 Task: Add the task  Create a feature for users to track and manage their reading lists to the section DevOps Dynamo in the project WorkFlow and add a Due Date to the respective task as 2023/08/28.
Action: Mouse moved to (545, 523)
Screenshot: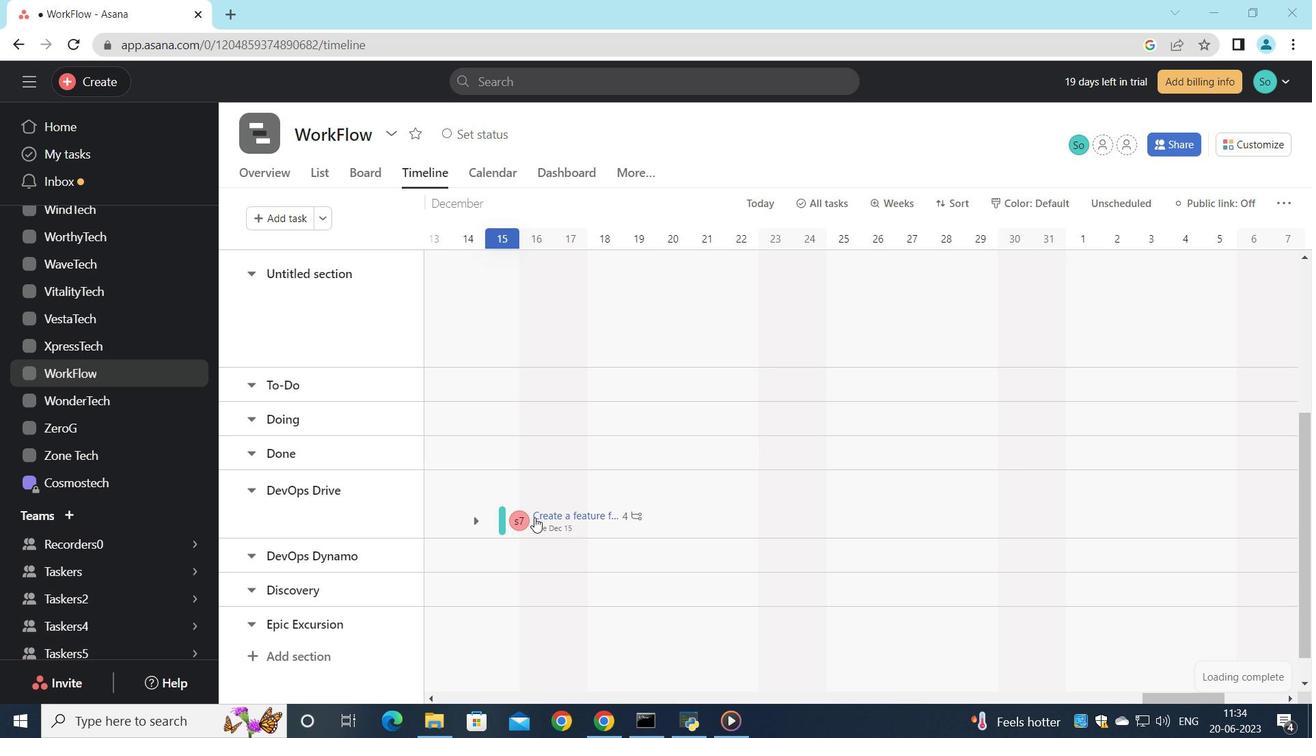 
Action: Mouse pressed left at (545, 523)
Screenshot: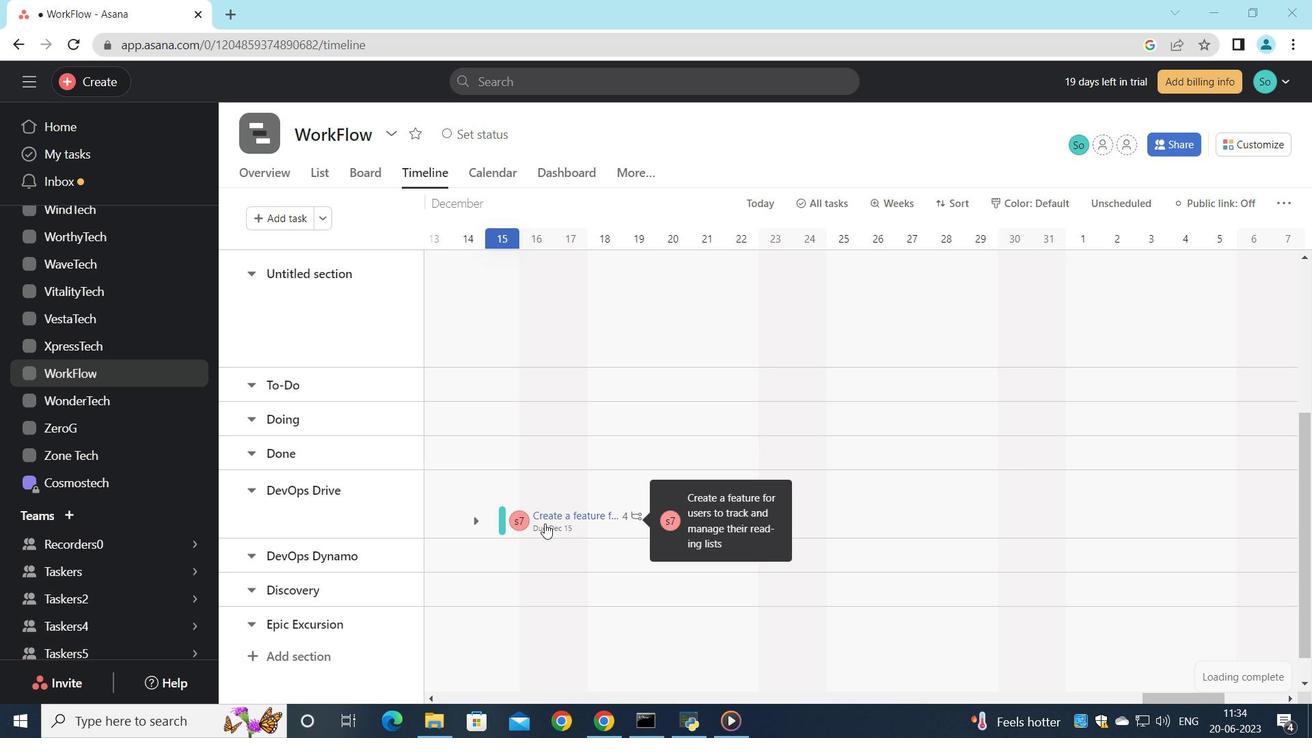
Action: Mouse moved to (997, 404)
Screenshot: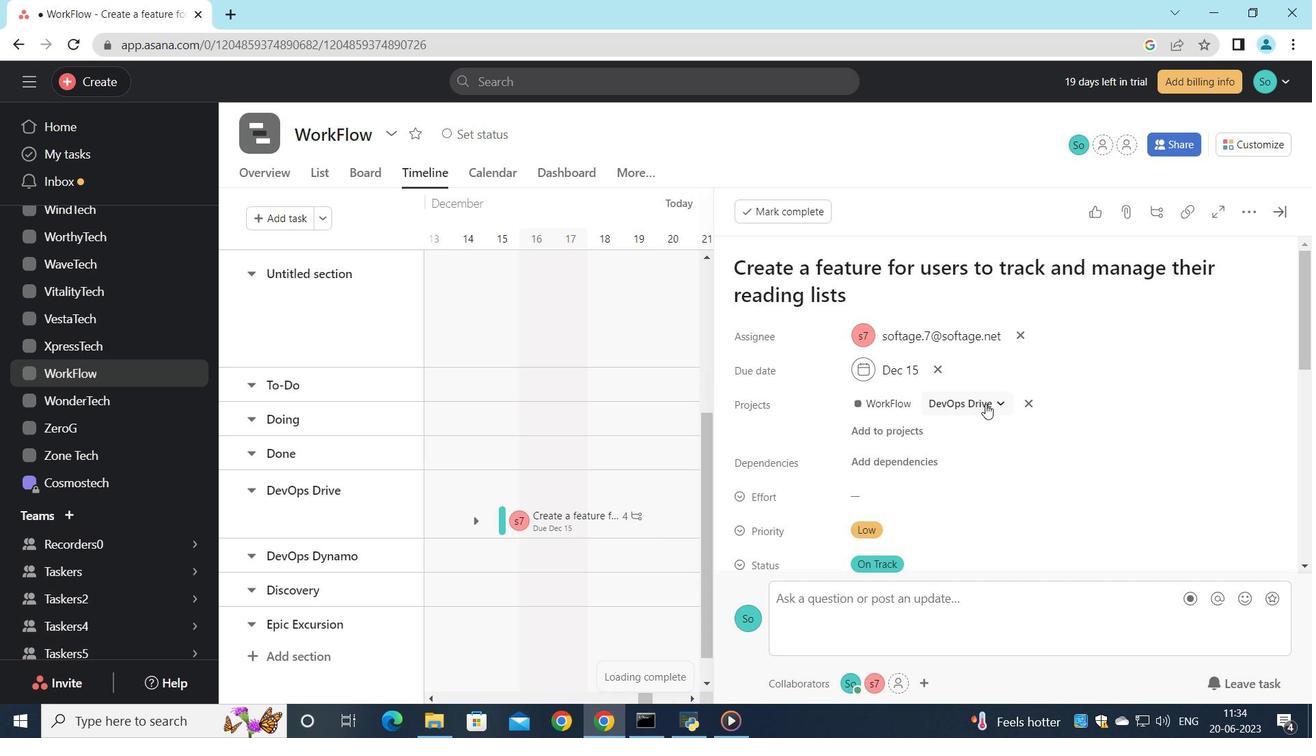 
Action: Mouse pressed left at (997, 404)
Screenshot: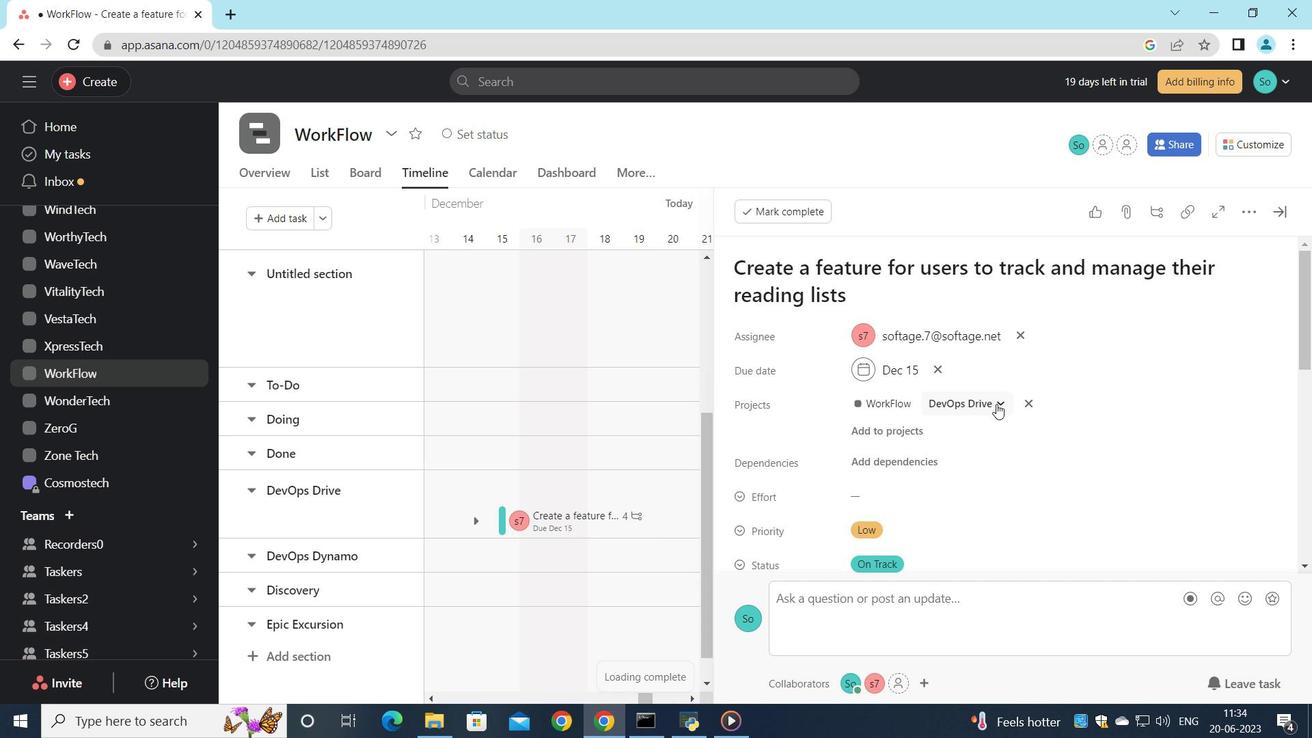 
Action: Mouse moved to (959, 593)
Screenshot: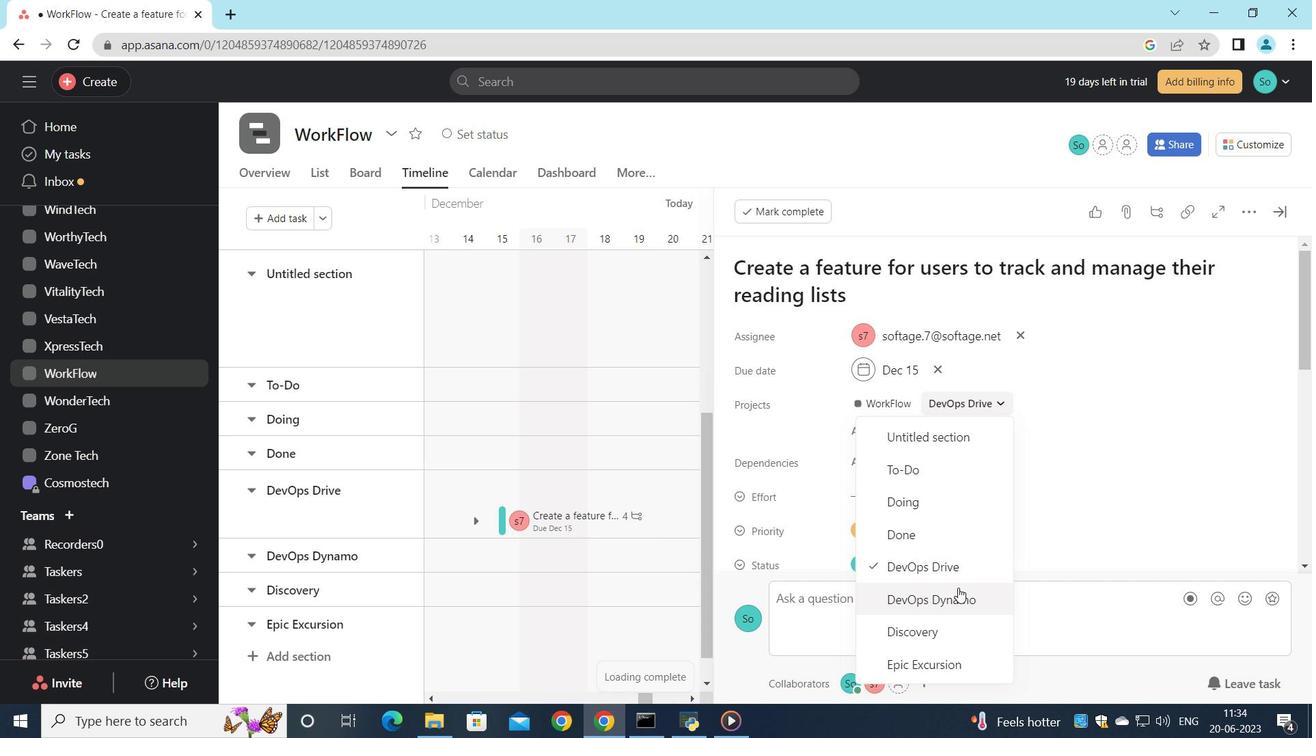 
Action: Mouse pressed left at (959, 593)
Screenshot: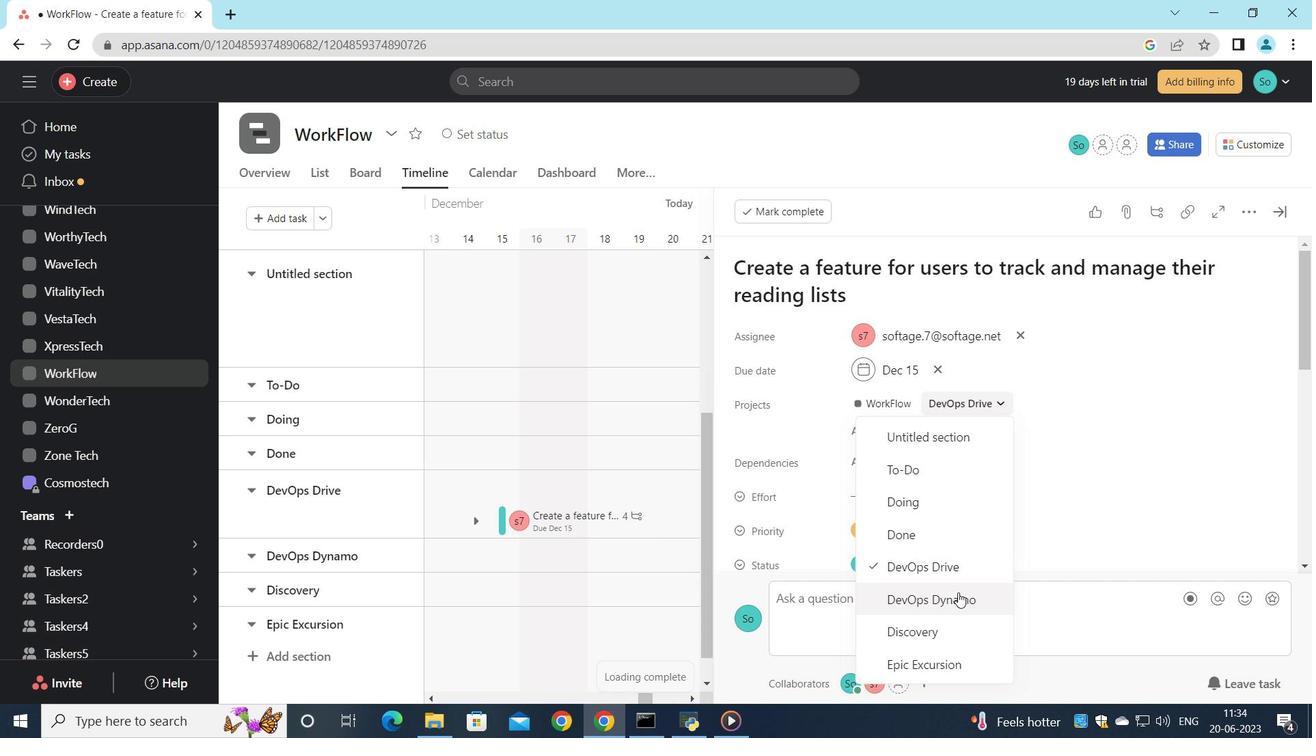 
Action: Mouse moved to (938, 368)
Screenshot: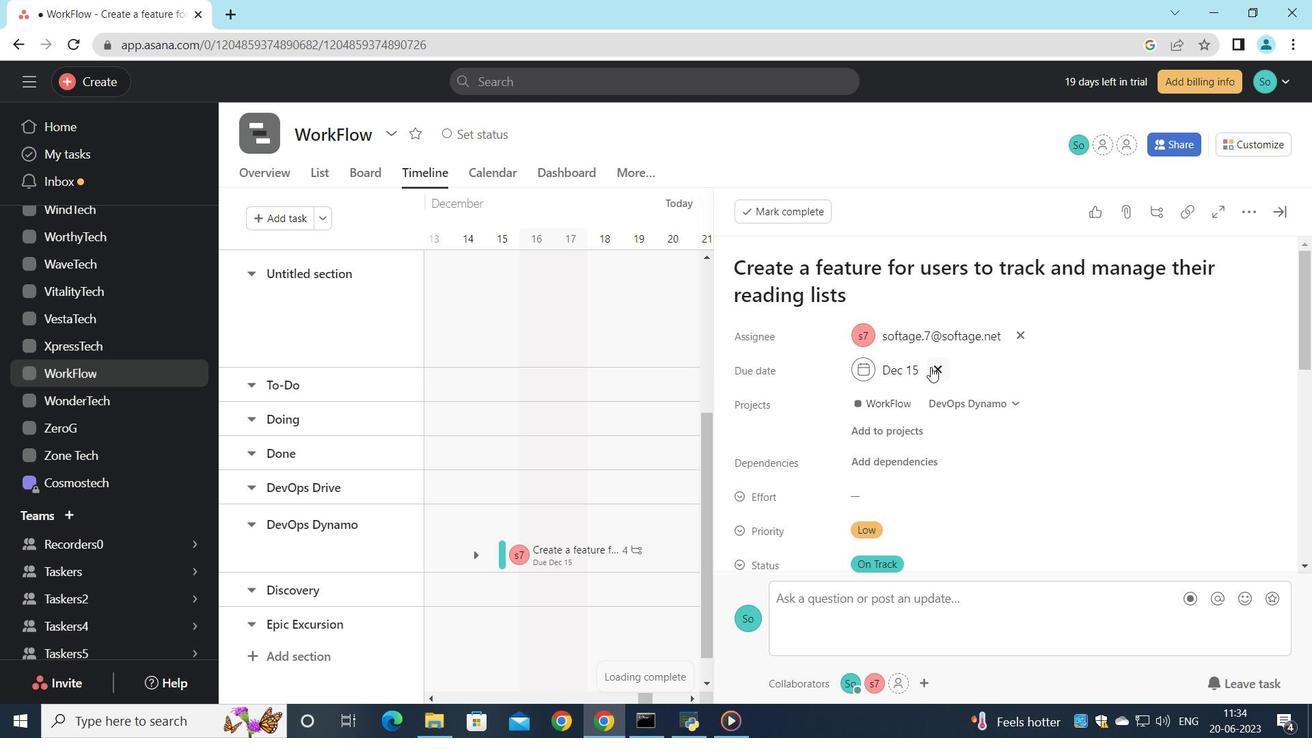 
Action: Mouse pressed left at (938, 368)
Screenshot: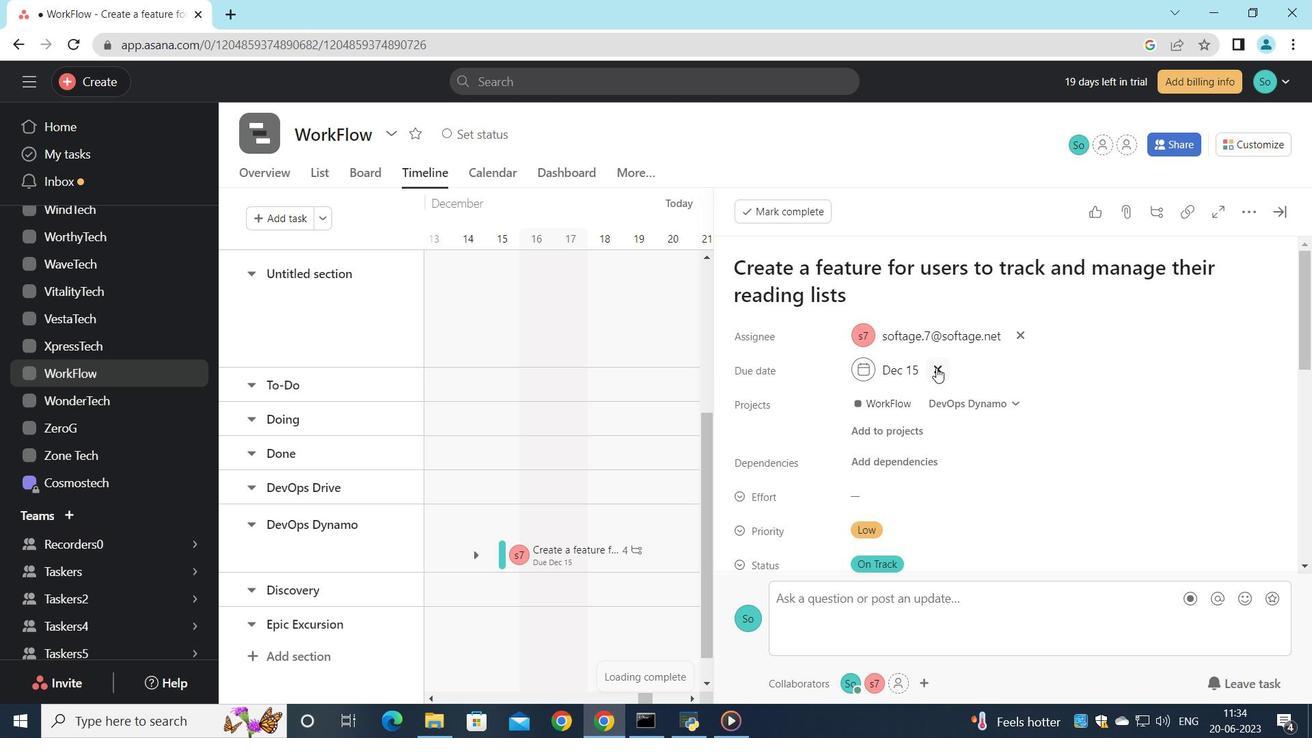 
Action: Mouse moved to (922, 371)
Screenshot: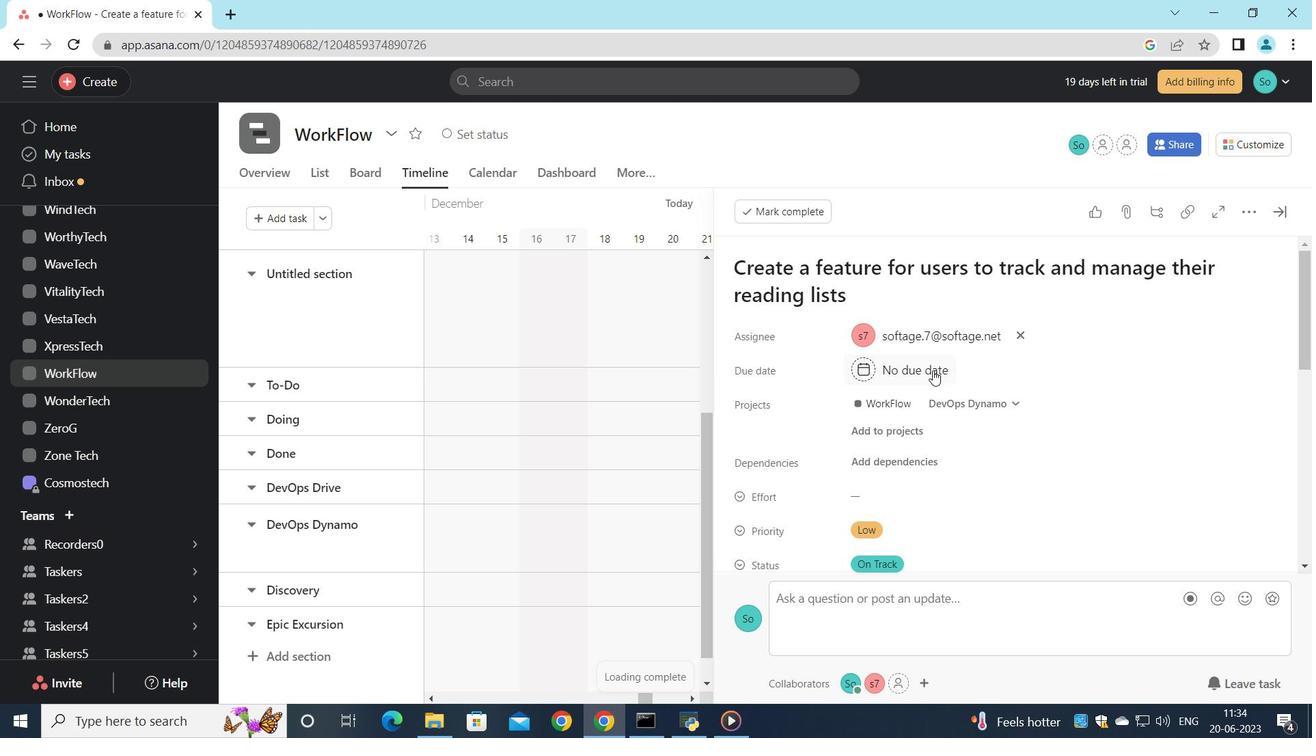 
Action: Mouse pressed left at (922, 371)
Screenshot: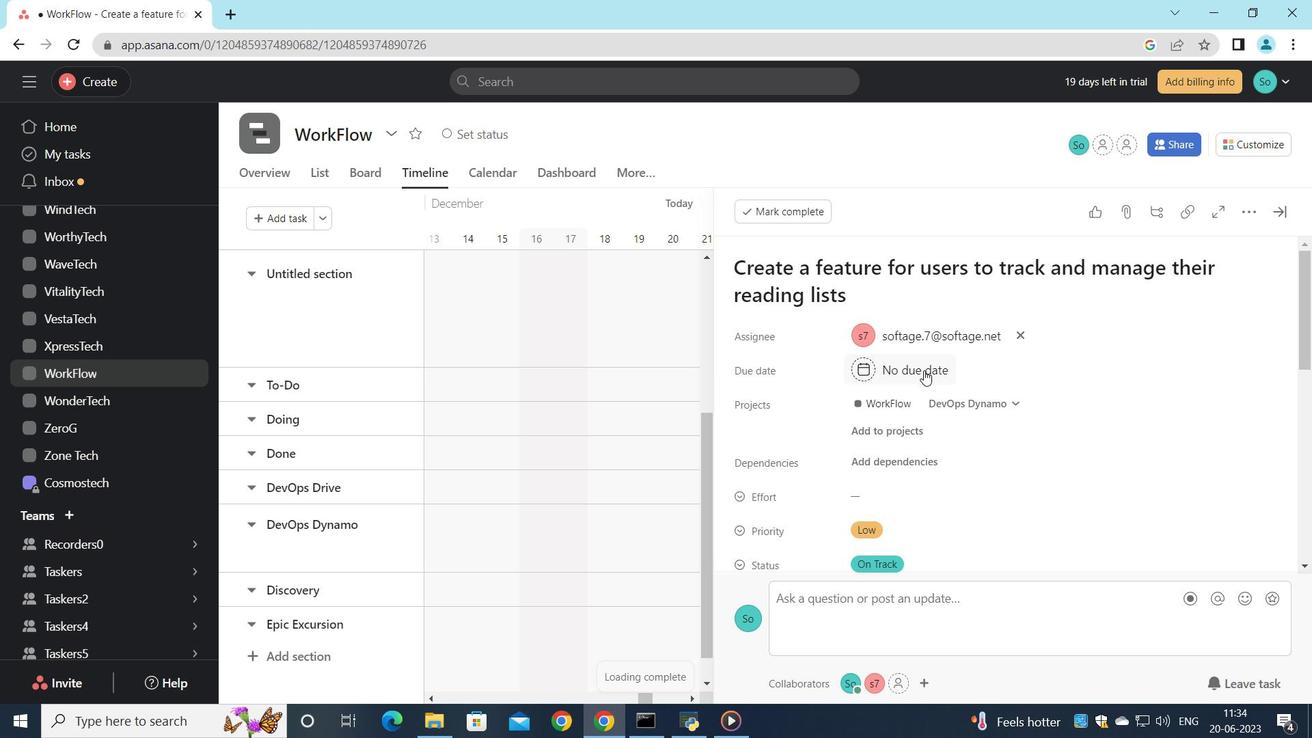 
Action: Mouse moved to (1136, 243)
Screenshot: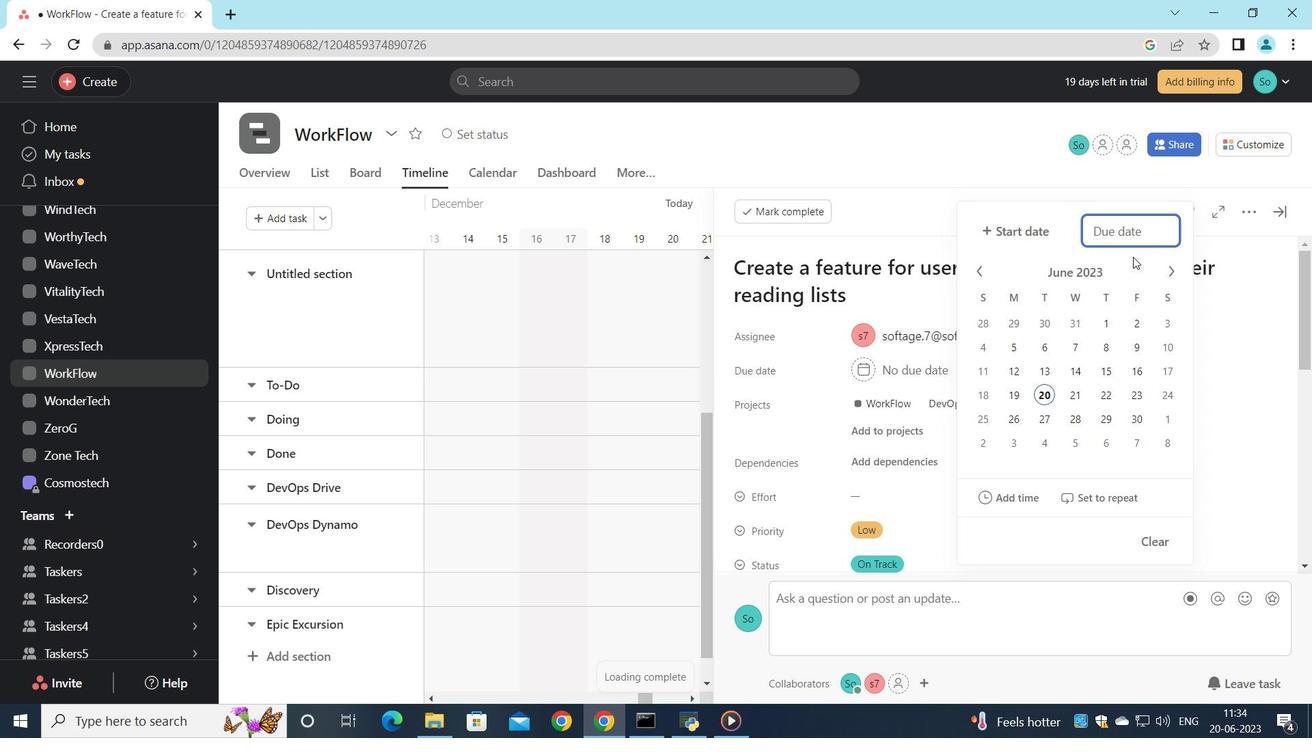 
Action: Key pressed 2023/08/28<Key.enter>
Screenshot: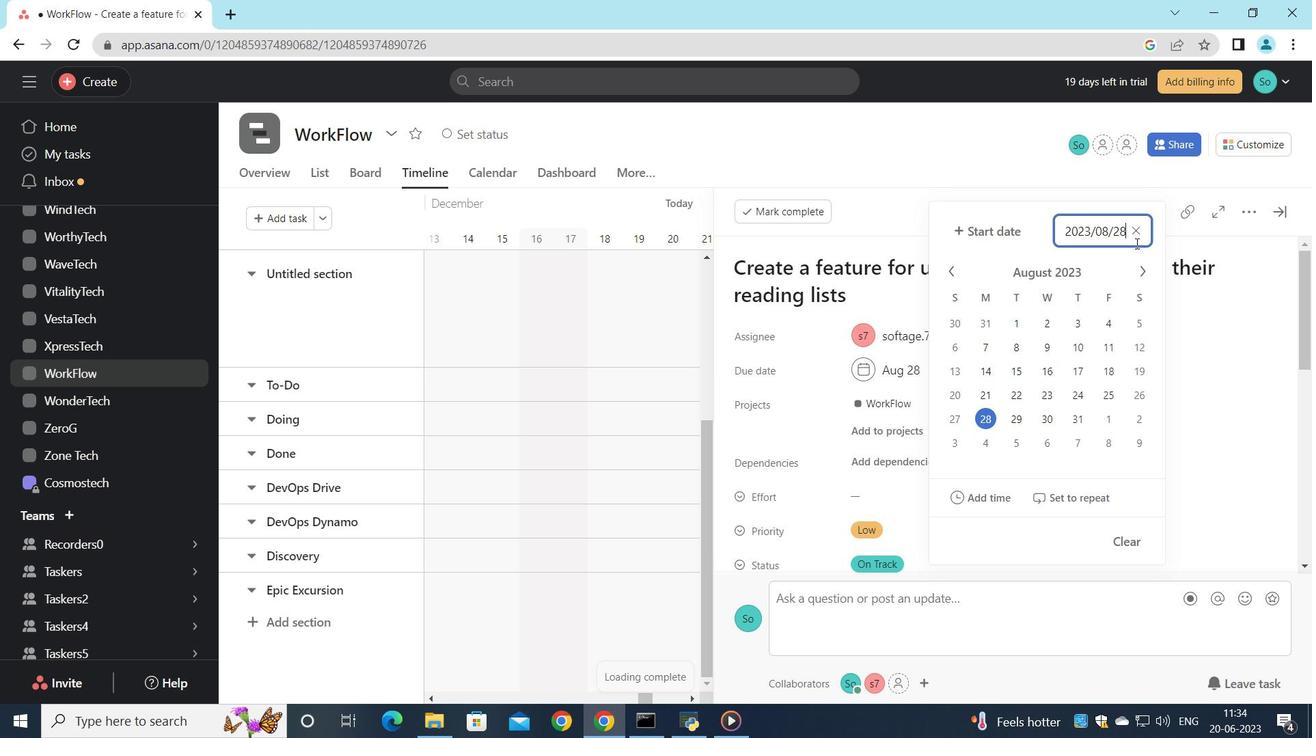 
Action: Mouse moved to (1099, 449)
Screenshot: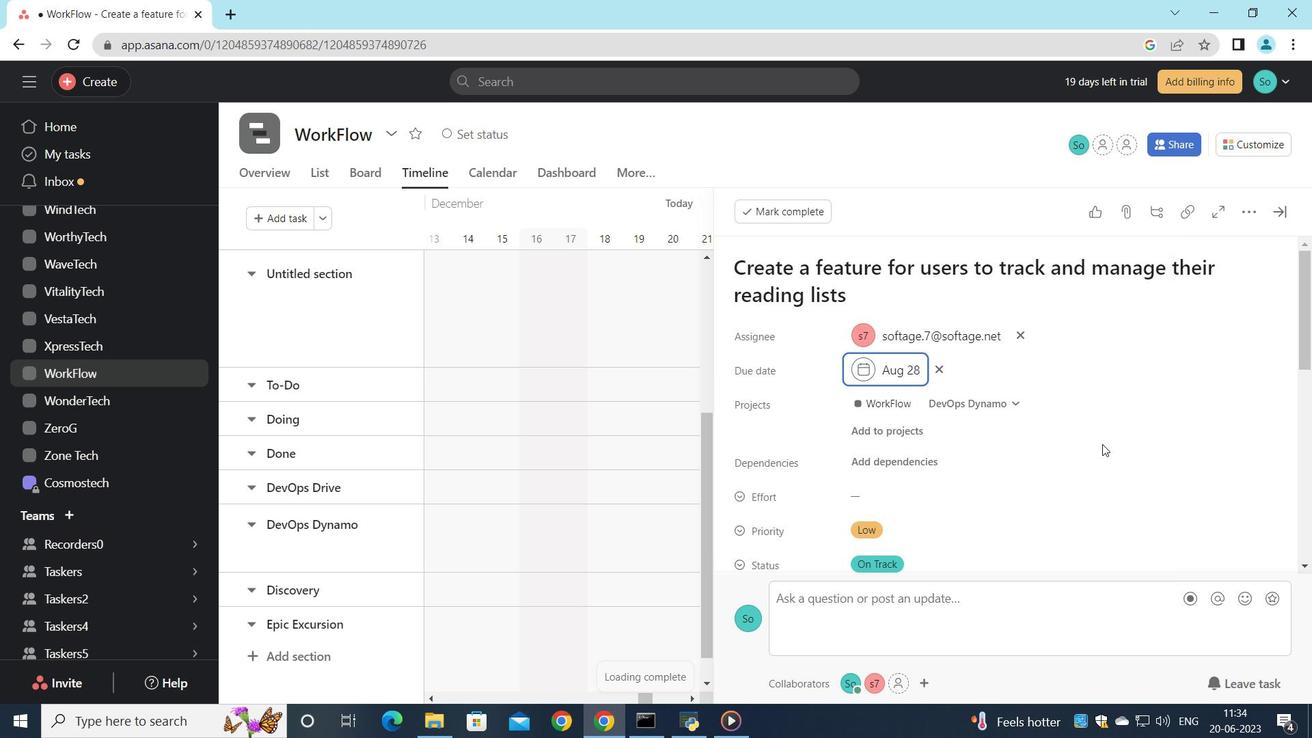 
